 Task: Add Aura Cacia Clearing Kids Fizzy Bath to the cart.
Action: Mouse moved to (796, 299)
Screenshot: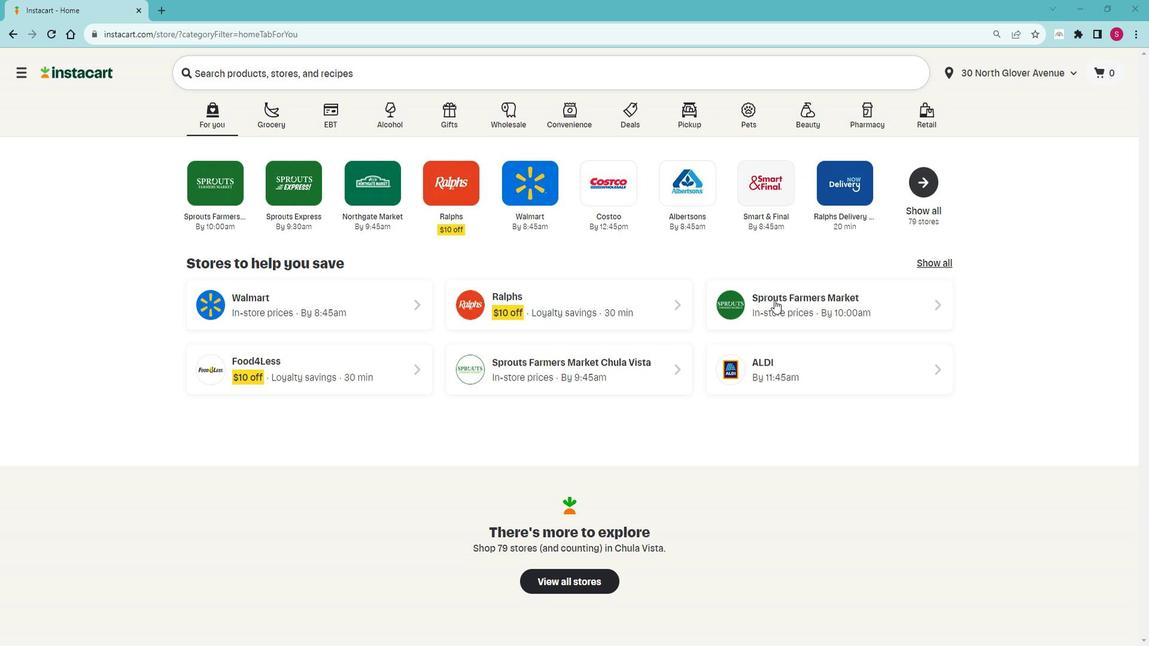 
Action: Mouse pressed left at (796, 299)
Screenshot: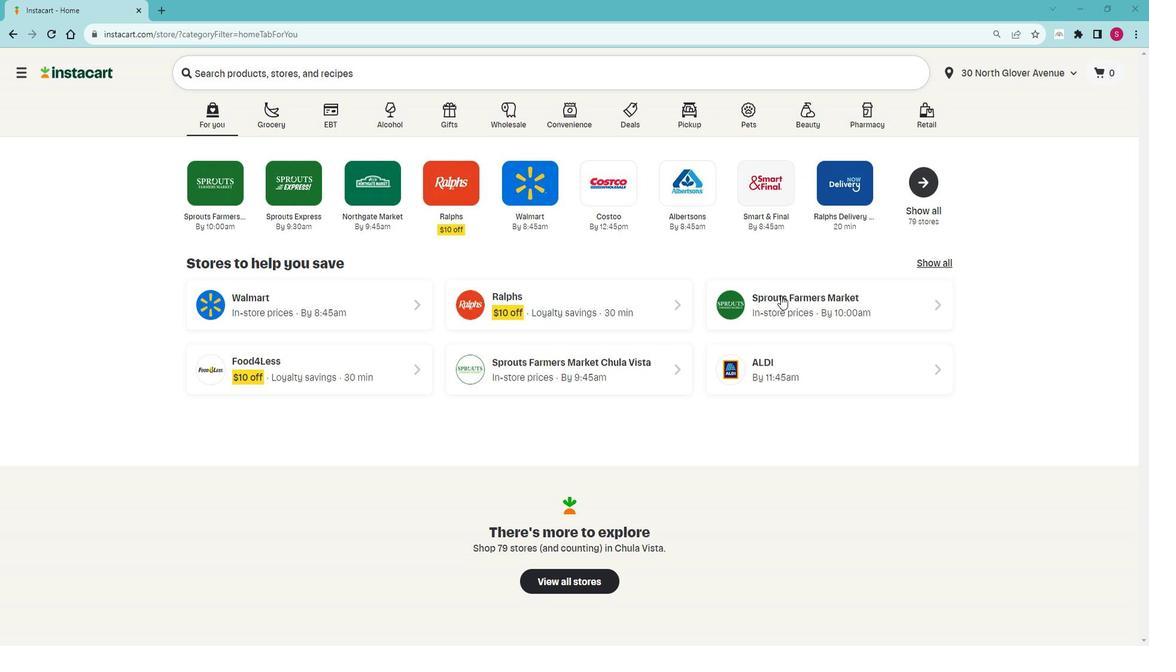 
Action: Mouse moved to (116, 386)
Screenshot: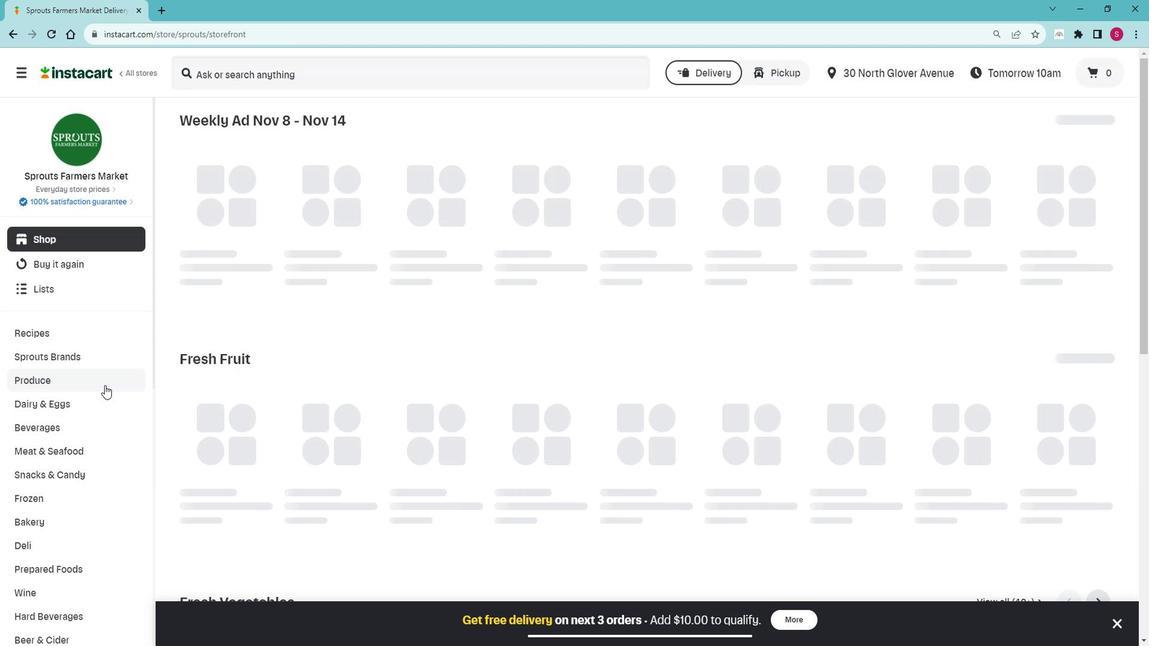 
Action: Mouse scrolled (116, 386) with delta (0, 0)
Screenshot: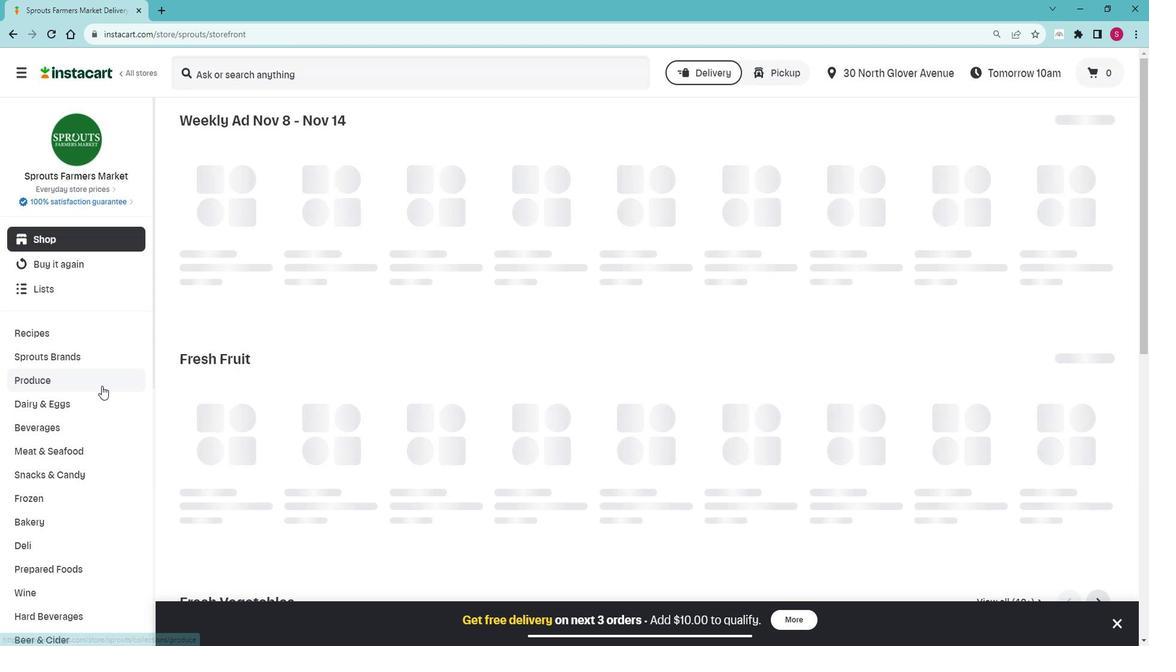 
Action: Mouse scrolled (116, 386) with delta (0, 0)
Screenshot: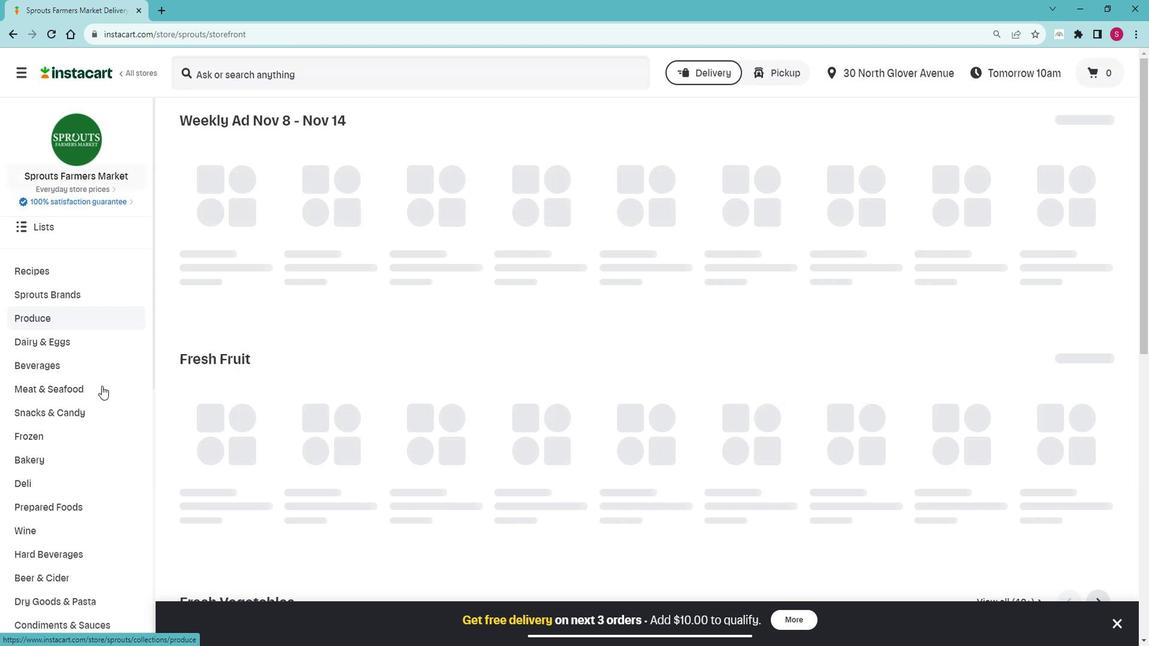 
Action: Mouse scrolled (116, 386) with delta (0, 0)
Screenshot: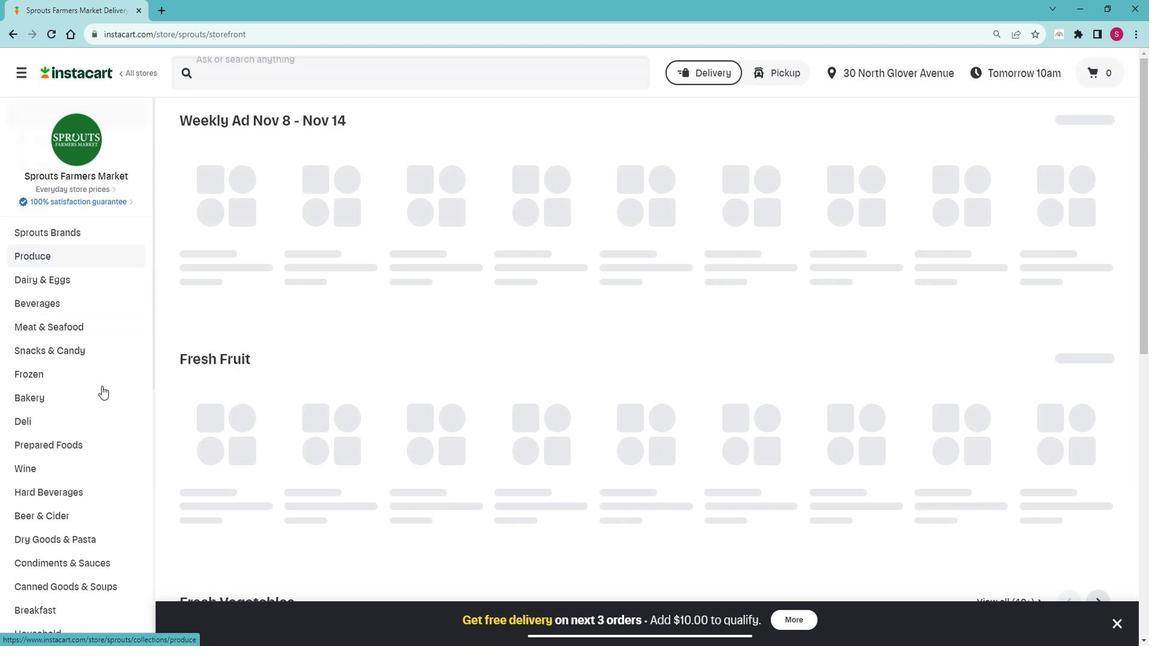 
Action: Mouse scrolled (116, 386) with delta (0, 0)
Screenshot: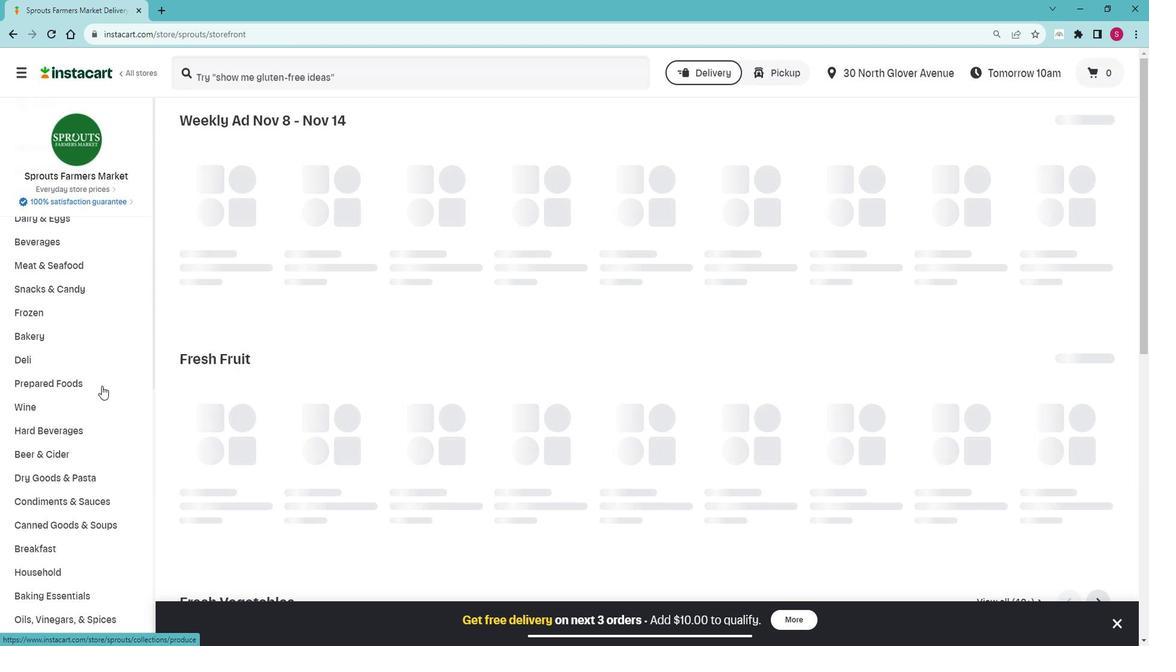 
Action: Mouse scrolled (116, 386) with delta (0, 0)
Screenshot: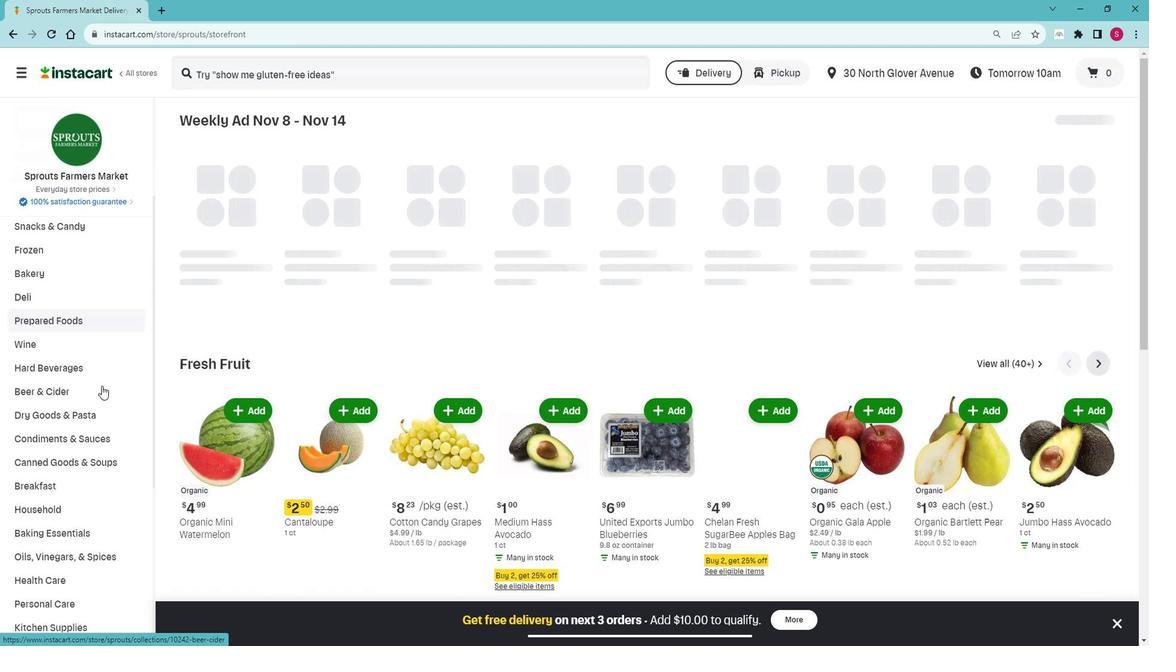 
Action: Mouse scrolled (116, 386) with delta (0, 0)
Screenshot: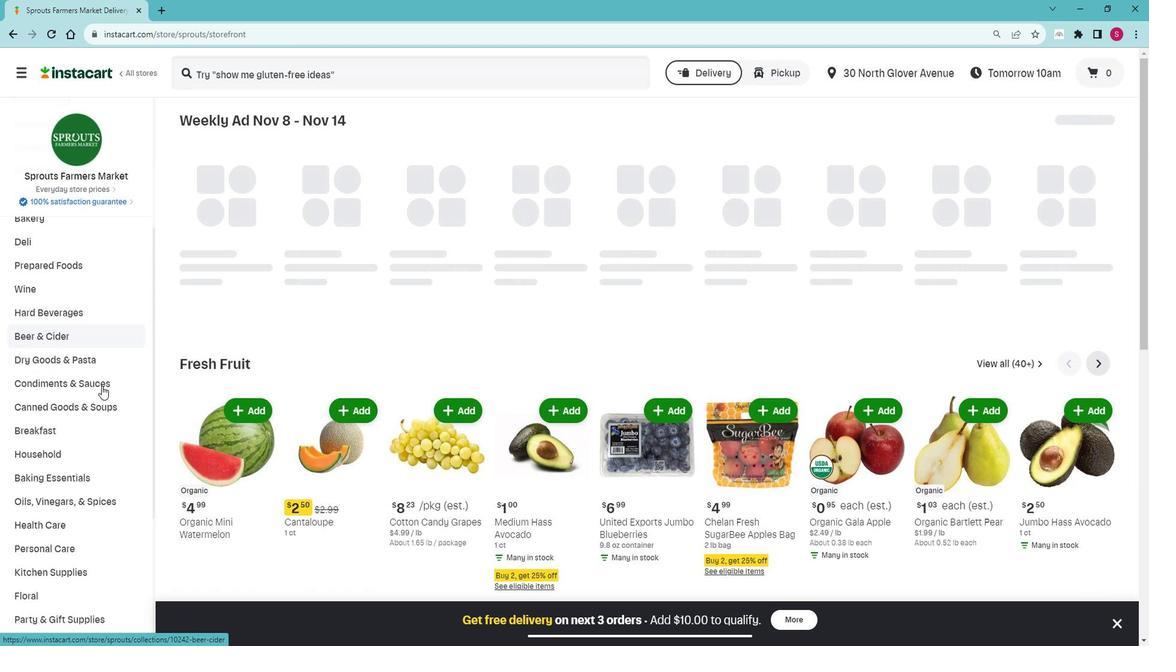 
Action: Mouse scrolled (116, 386) with delta (0, 0)
Screenshot: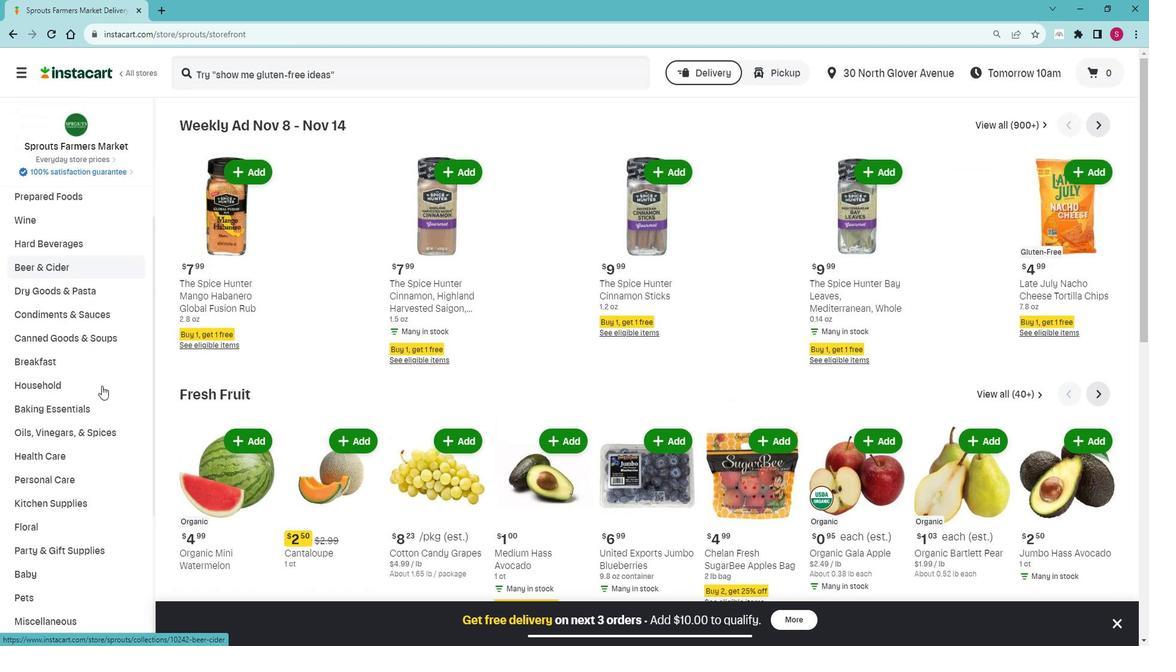 
Action: Mouse moved to (111, 410)
Screenshot: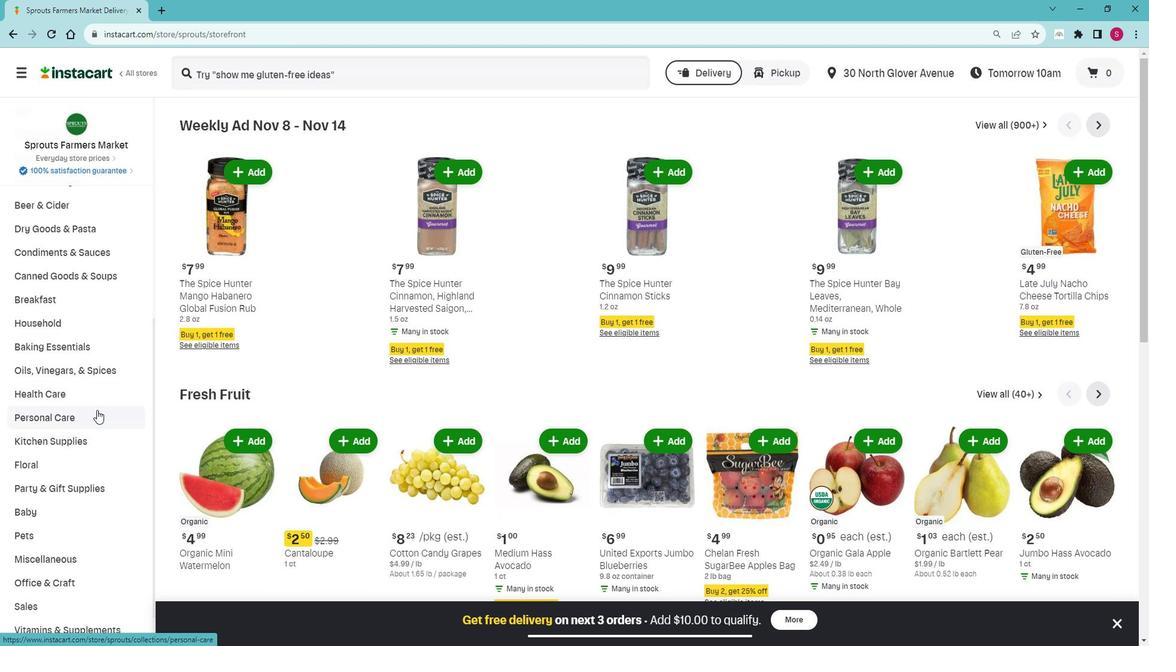 
Action: Mouse pressed left at (111, 410)
Screenshot: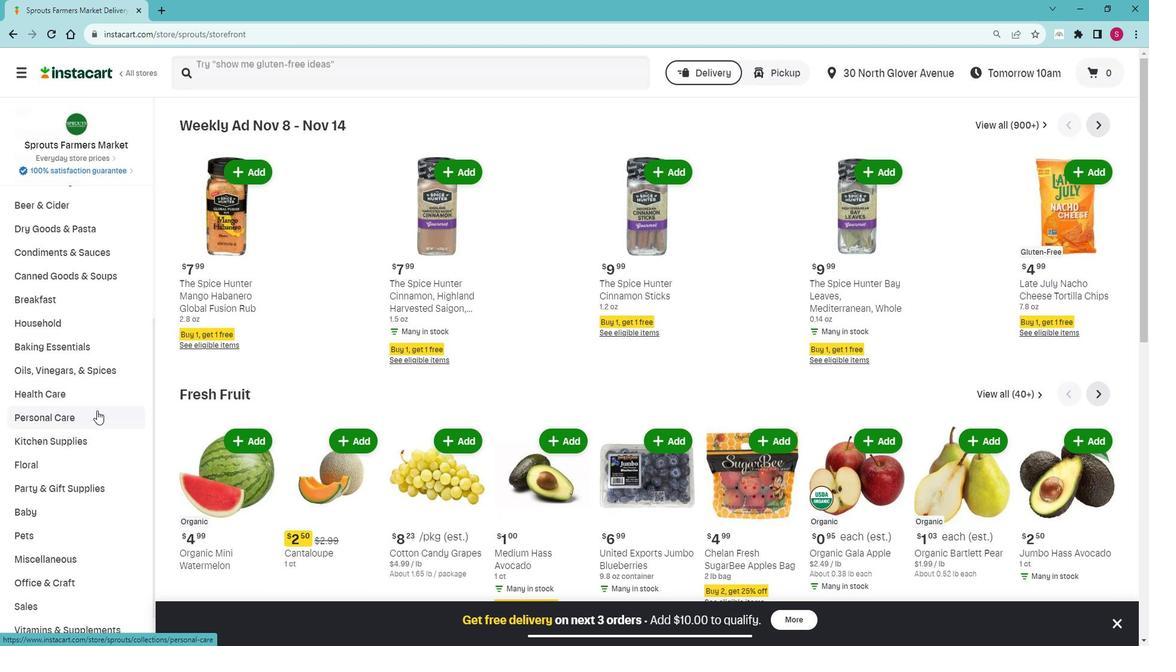 
Action: Mouse moved to (99, 438)
Screenshot: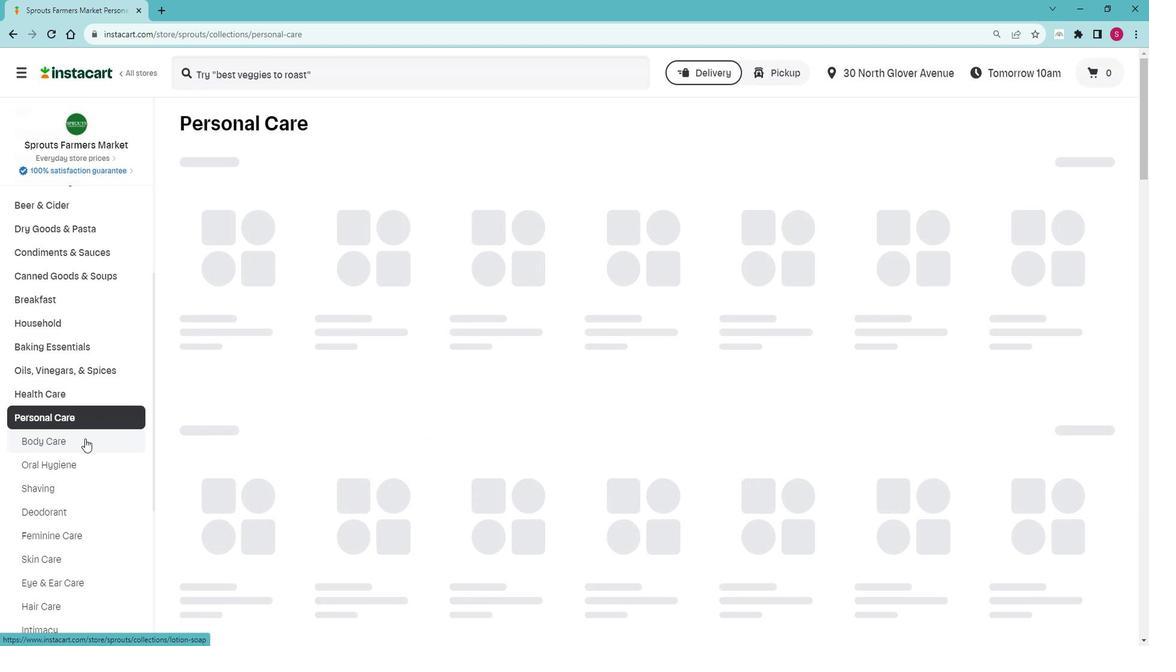 
Action: Mouse pressed left at (99, 438)
Screenshot: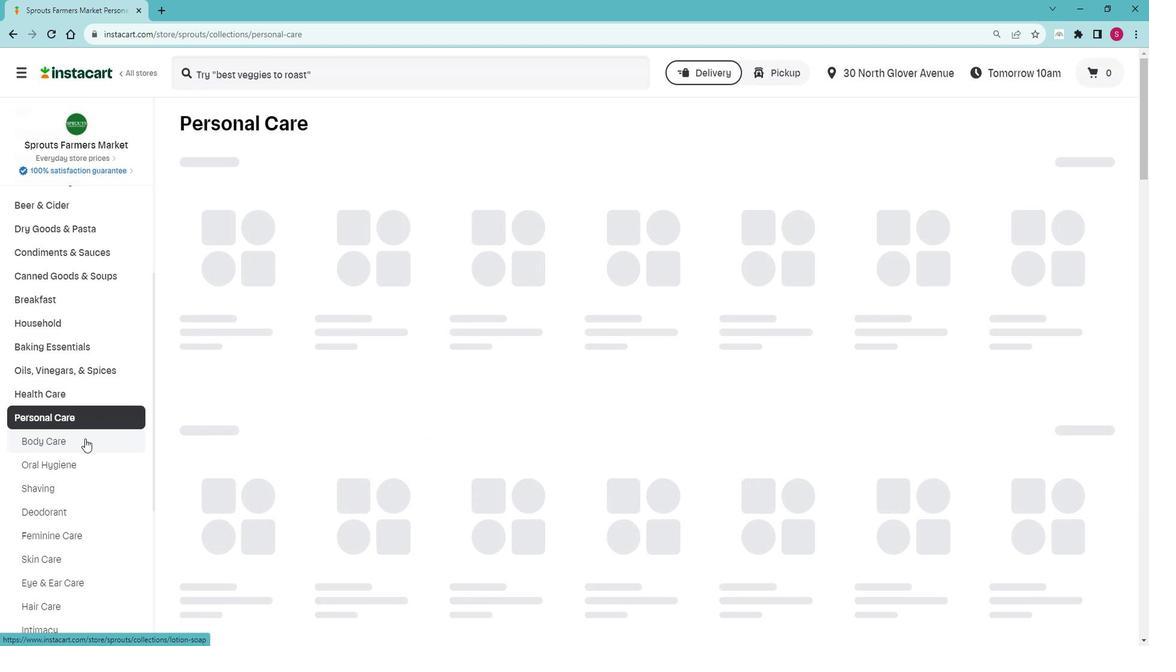 
Action: Mouse moved to (489, 180)
Screenshot: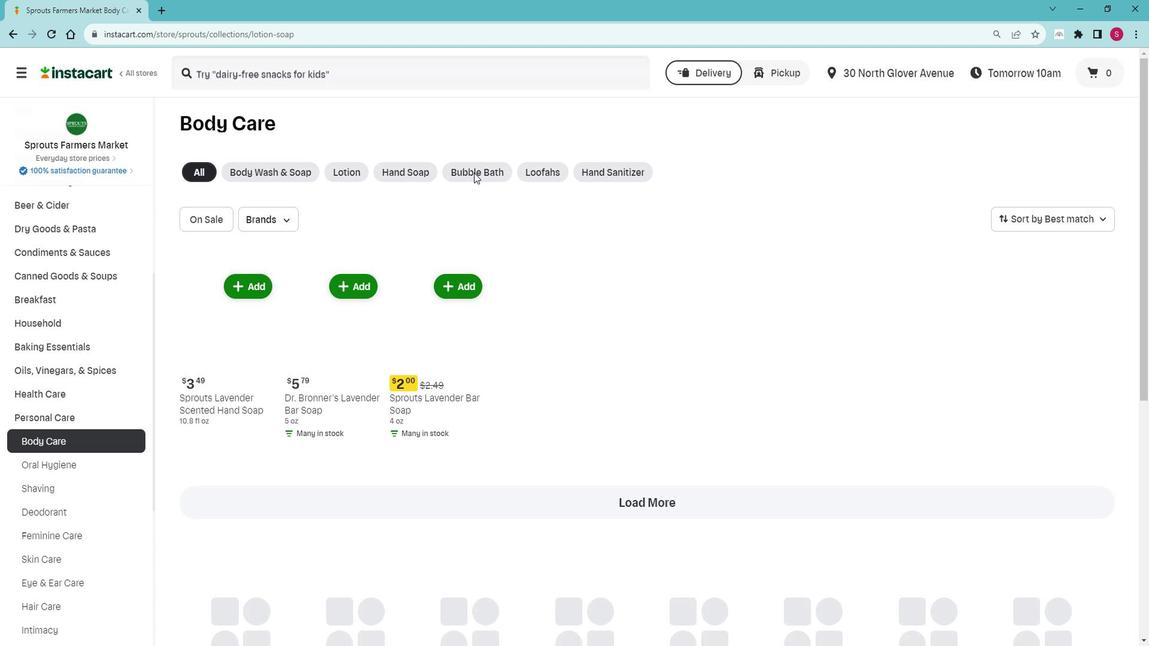 
Action: Mouse pressed left at (489, 180)
Screenshot: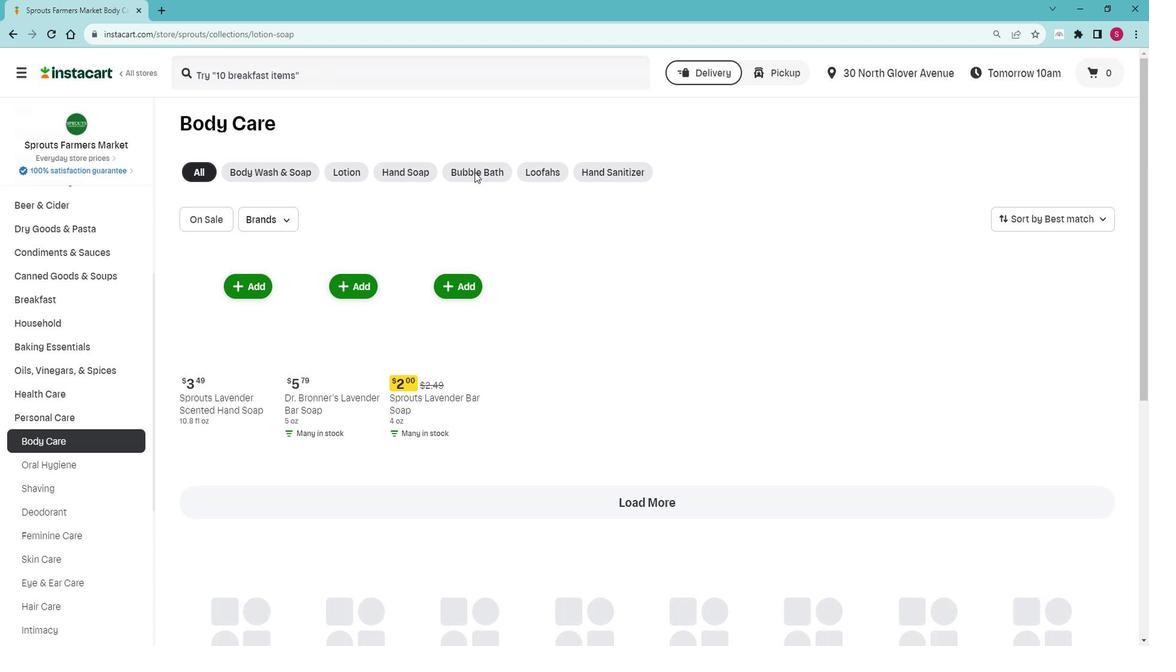 
Action: Mouse moved to (496, 181)
Screenshot: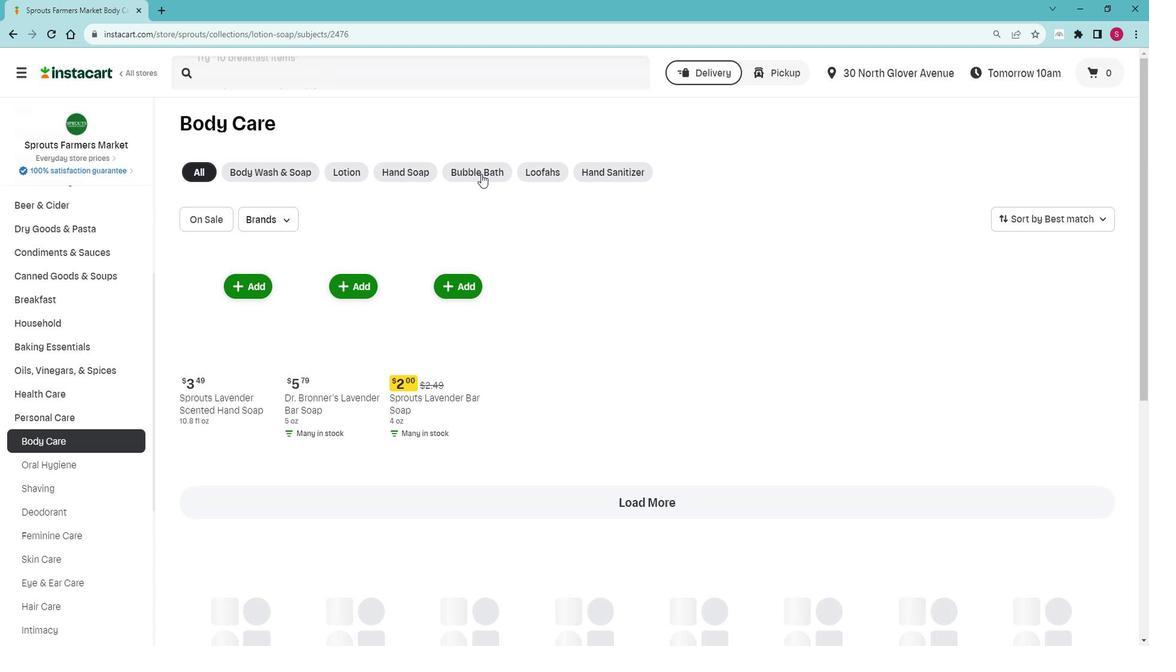 
Action: Mouse pressed left at (496, 181)
Screenshot: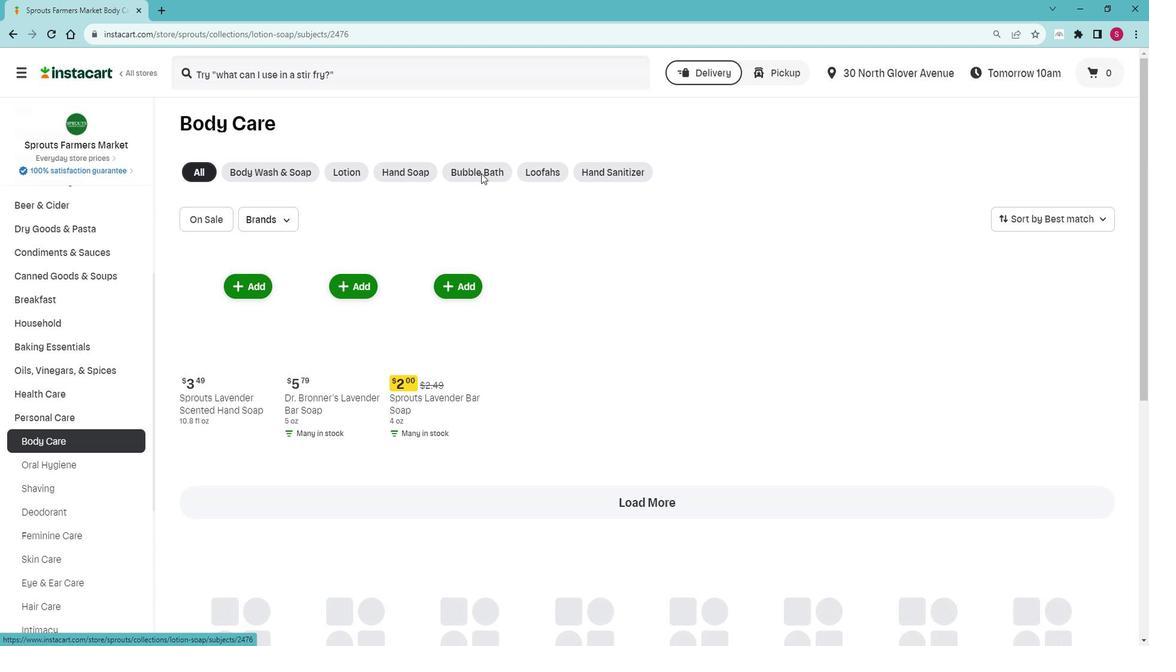 
Action: Mouse moved to (392, 82)
Screenshot: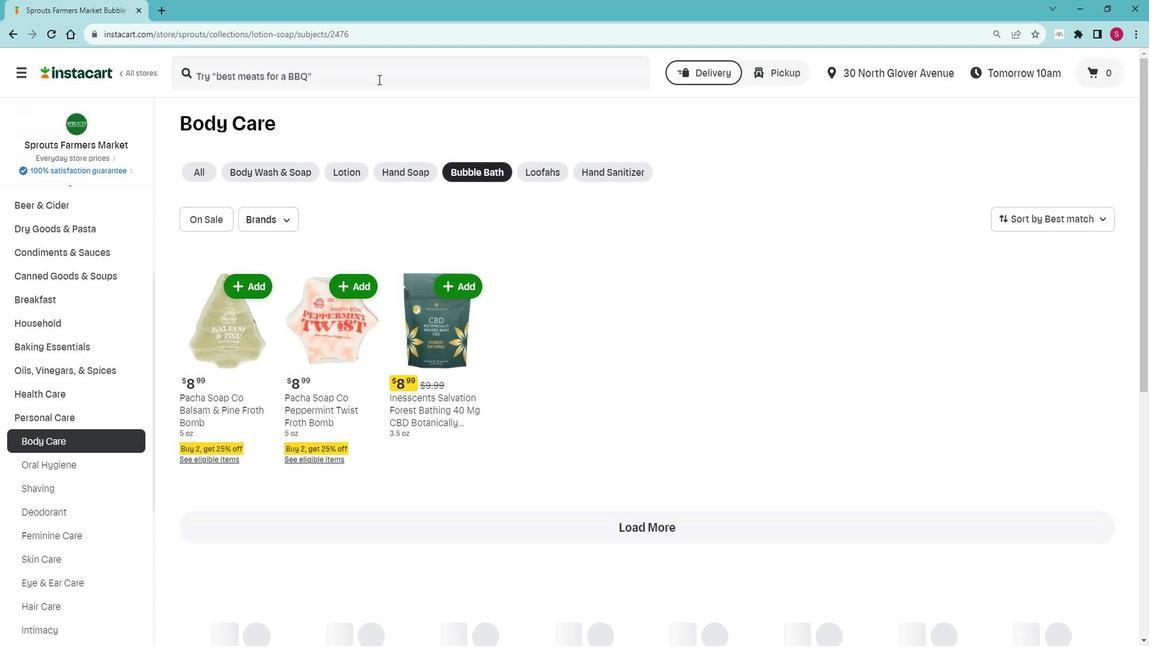 
Action: Mouse pressed left at (392, 82)
Screenshot: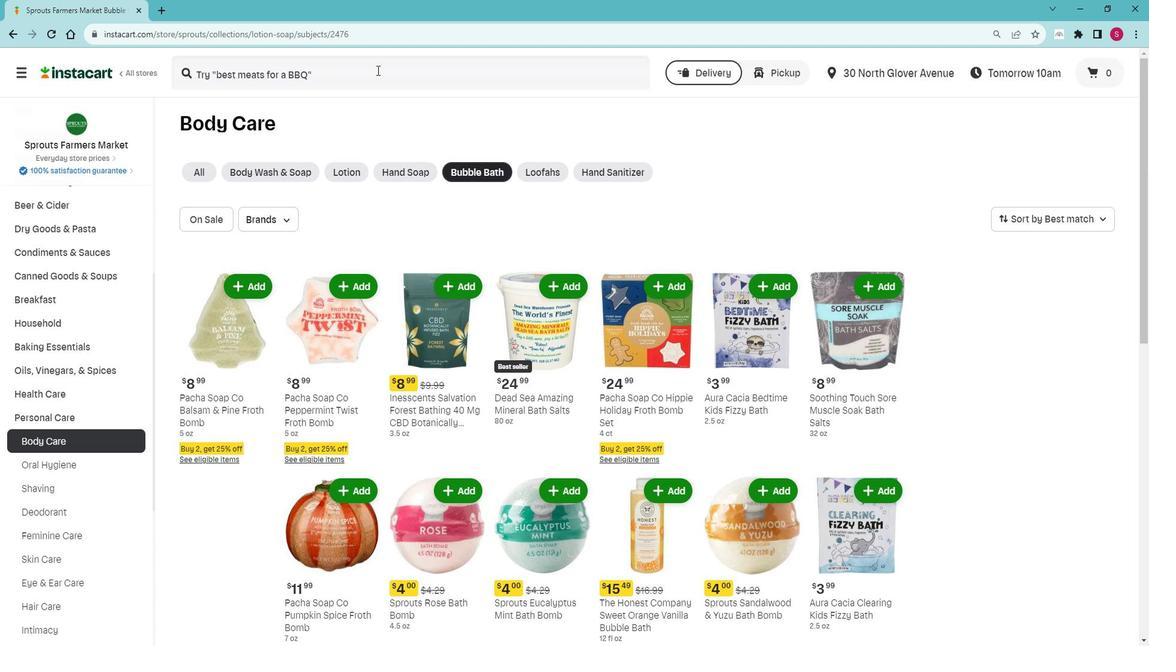 
Action: Mouse moved to (392, 85)
Screenshot: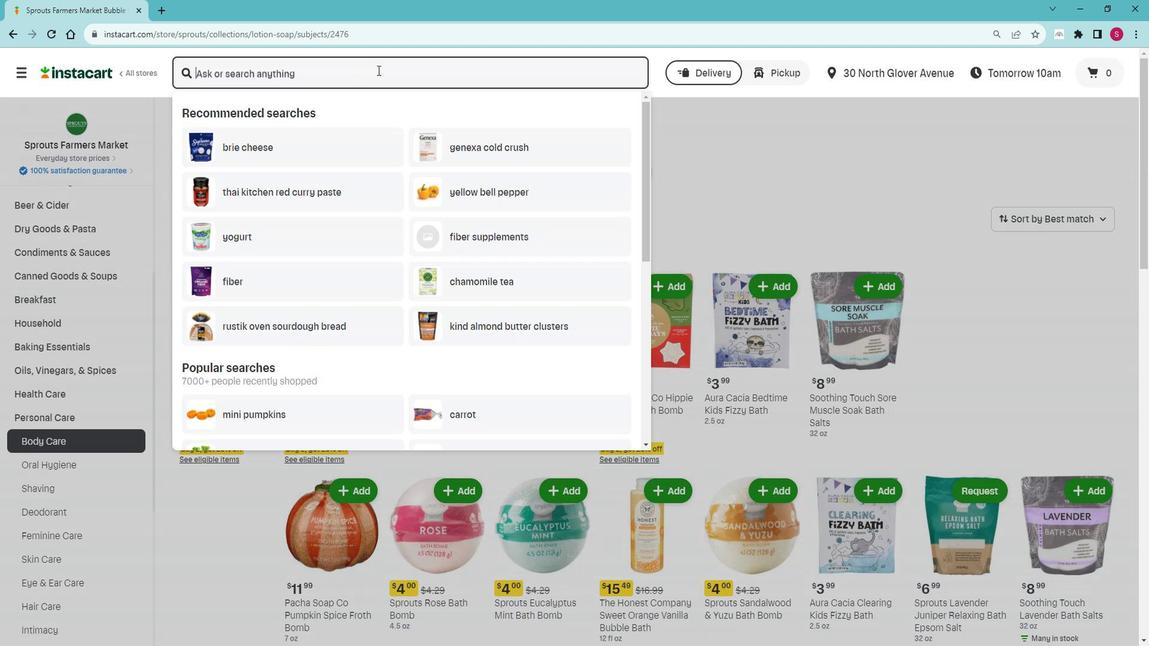 
Action: Key pressed <Key.shift>Auriua<Key.space><Key.backspace><Key.backspace><Key.backspace>a<Key.space><Key.shift>Cacia<Key.space><Key.shift>Clearing<Key.space><Key.shift>Kids<Key.space><Key.shift><Key.shift><Key.shift><Key.shift><Key.shift><Key.shift><Key.shift>Fizzy<Key.space><Key.shift>Bath<Key.space><Key.enter>
Screenshot: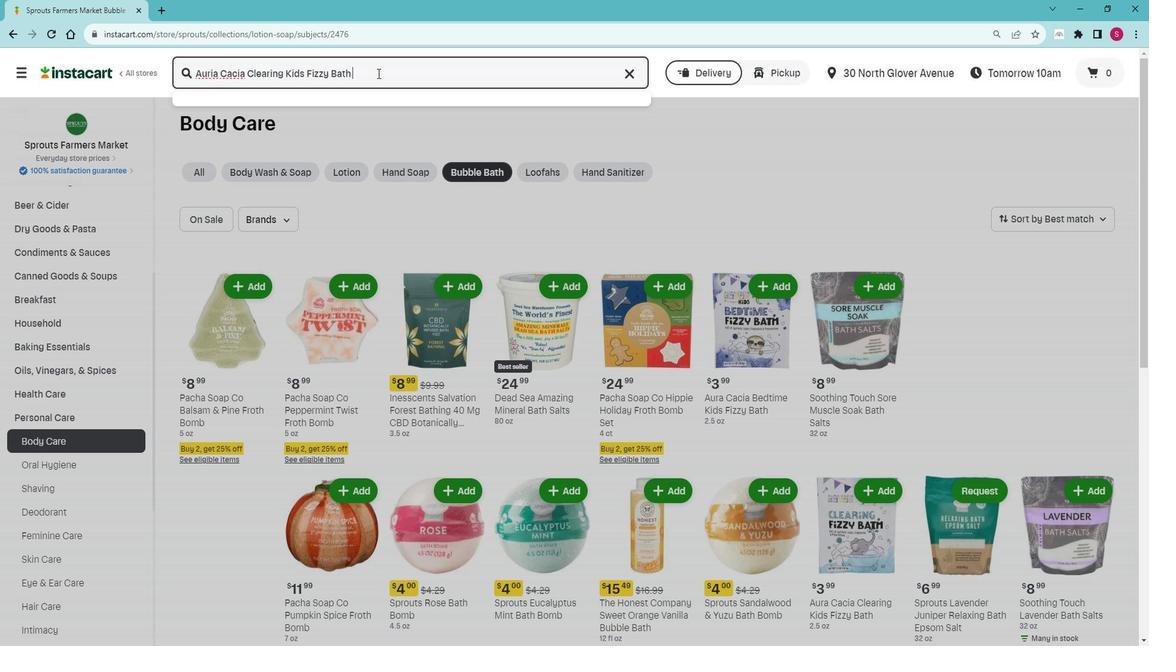 
Action: Mouse moved to (719, 181)
Screenshot: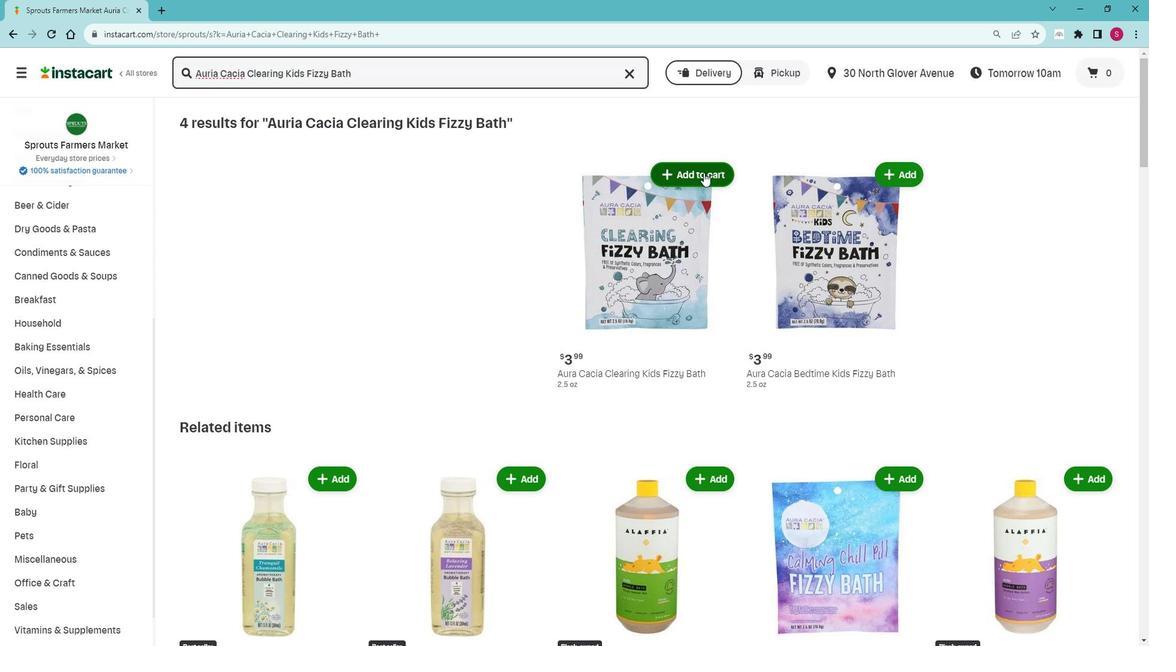 
Action: Mouse pressed left at (719, 181)
Screenshot: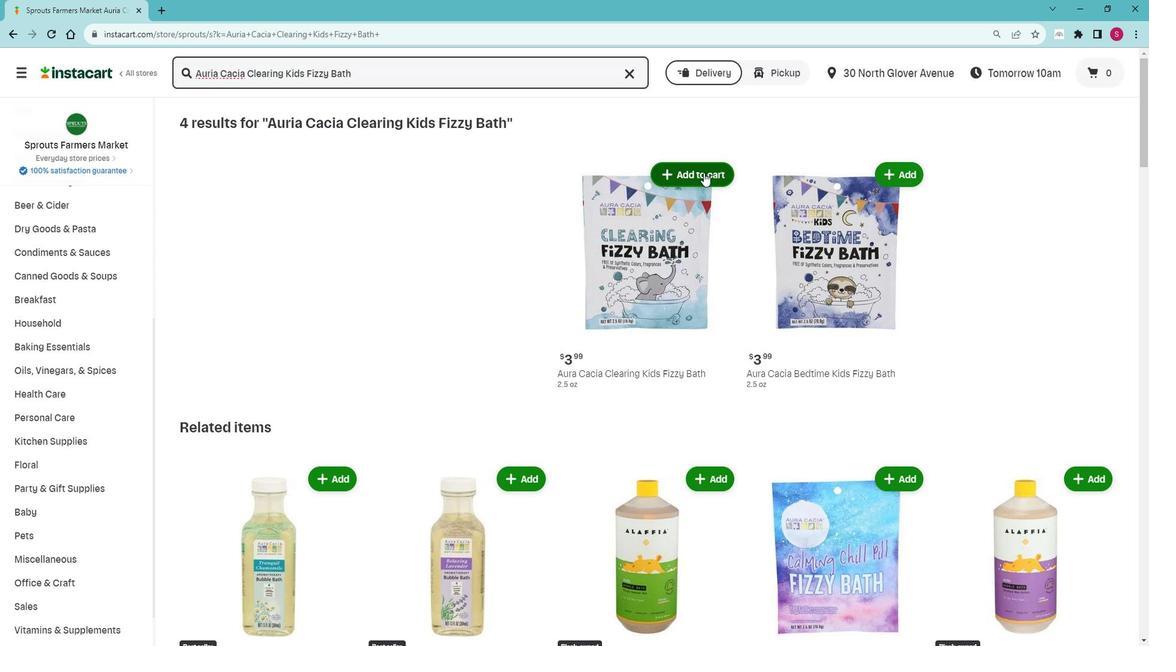 
Action: Mouse moved to (728, 150)
Screenshot: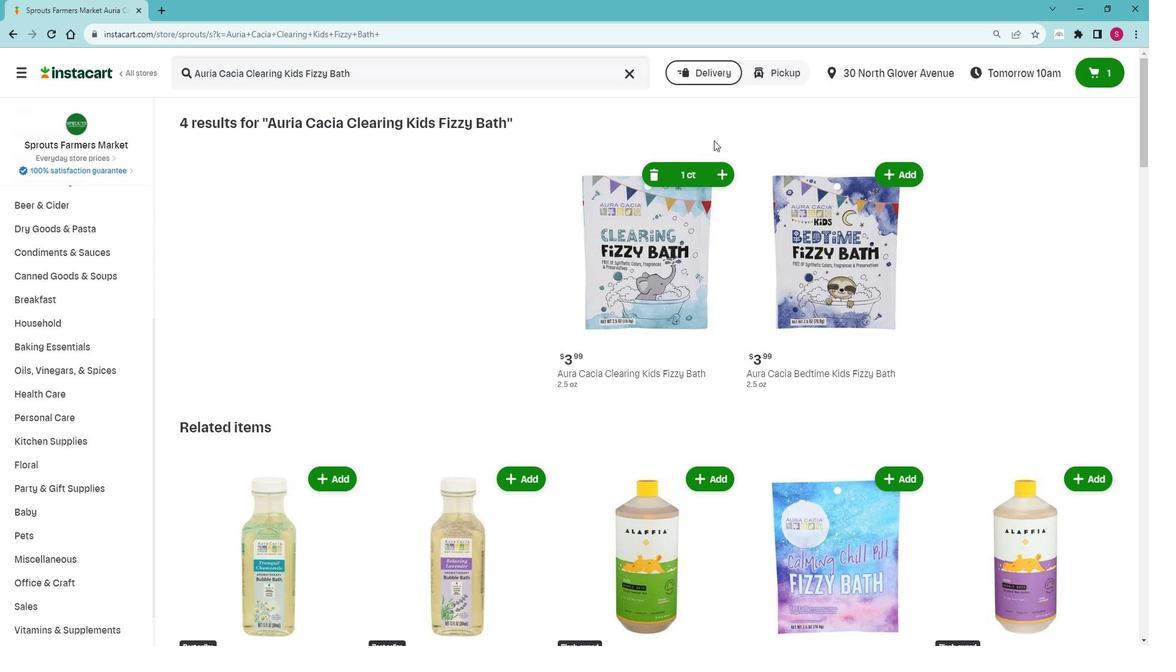 
